 Task: Font style For heading Use AngsanaUPC with violet colour & bold. font size for heading '24 Pt. 'Change the font style of data to Aparajitaand font size to  18 Pt. Change the alignment of both headline & data to  Align top. In the sheet  auditingSalesByEmployee
Action: Mouse moved to (80, 103)
Screenshot: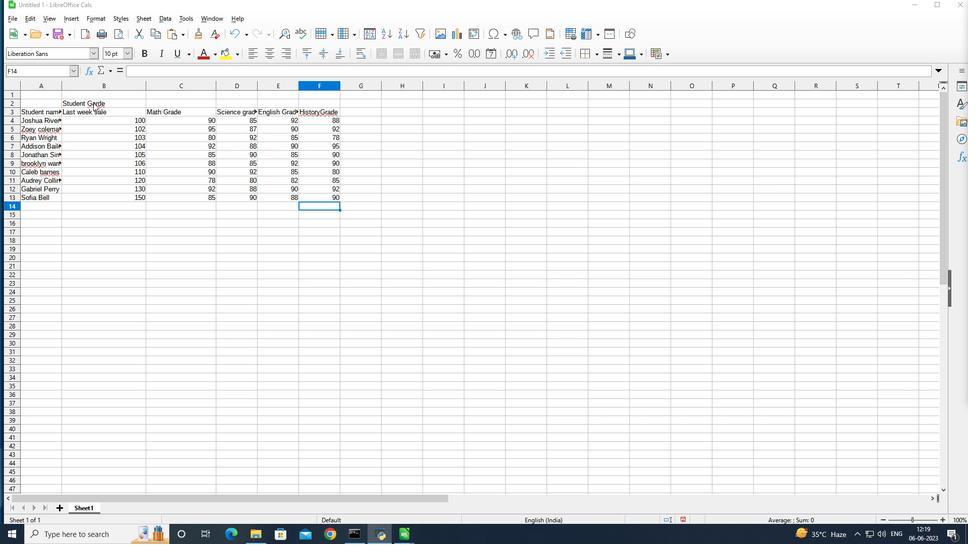 
Action: Mouse pressed left at (80, 103)
Screenshot: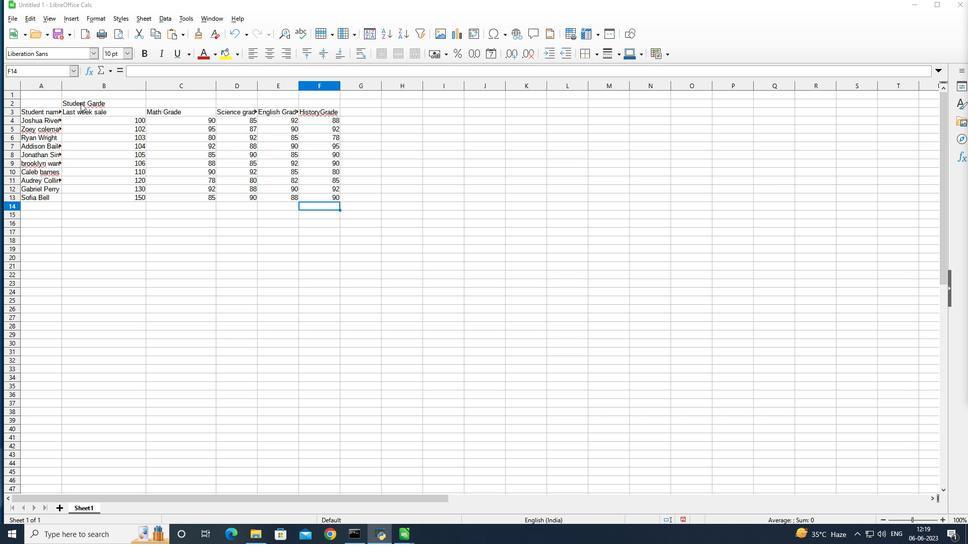 
Action: Mouse moved to (80, 103)
Screenshot: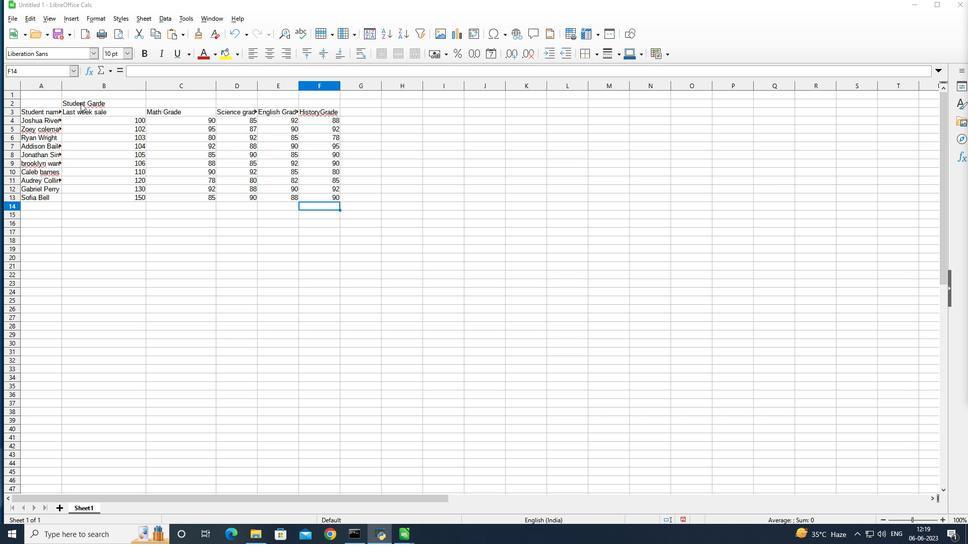 
Action: Mouse pressed left at (80, 103)
Screenshot: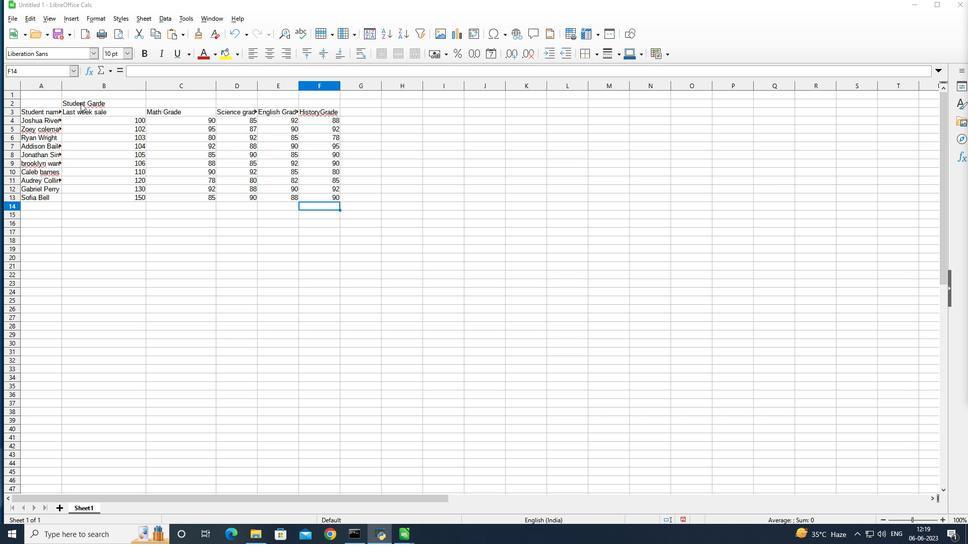 
Action: Mouse pressed left at (80, 103)
Screenshot: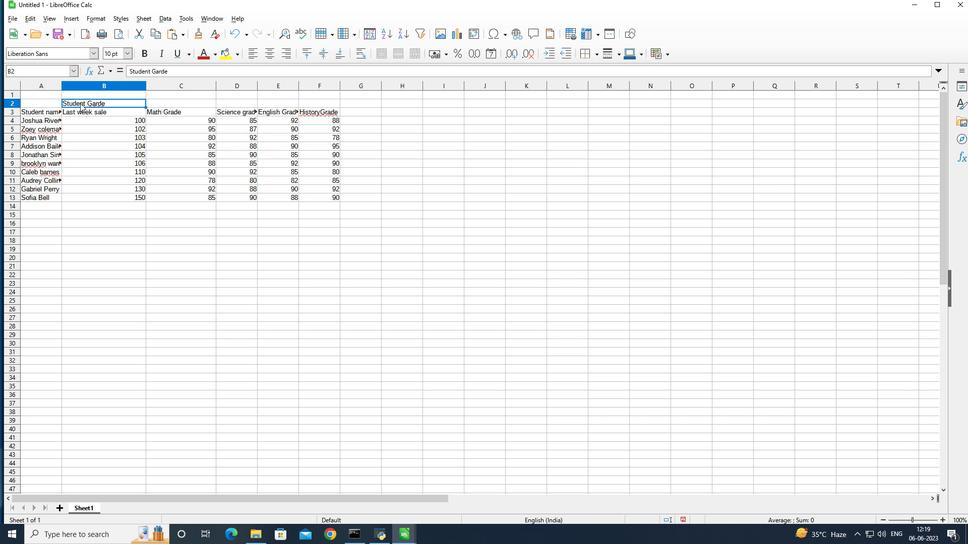
Action: Mouse moved to (55, 49)
Screenshot: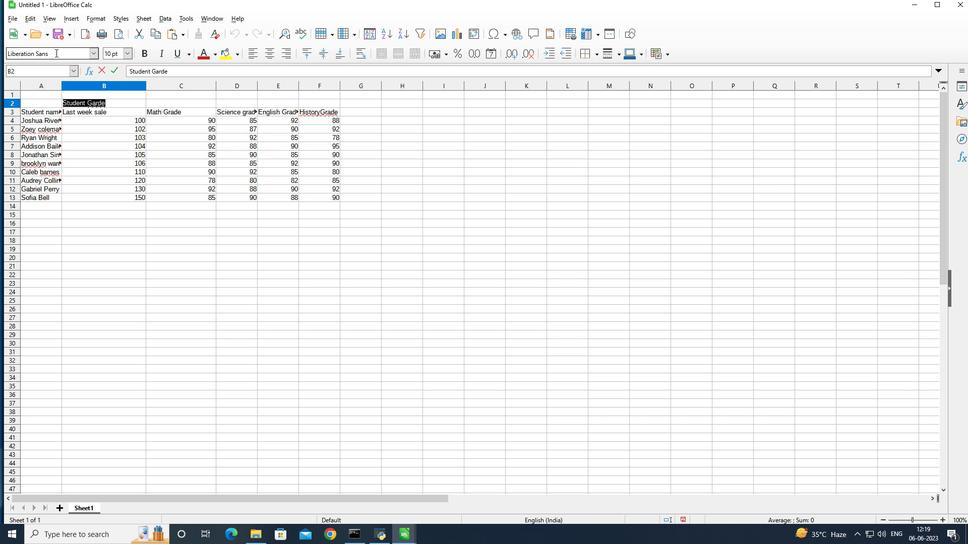 
Action: Mouse pressed left at (55, 49)
Screenshot: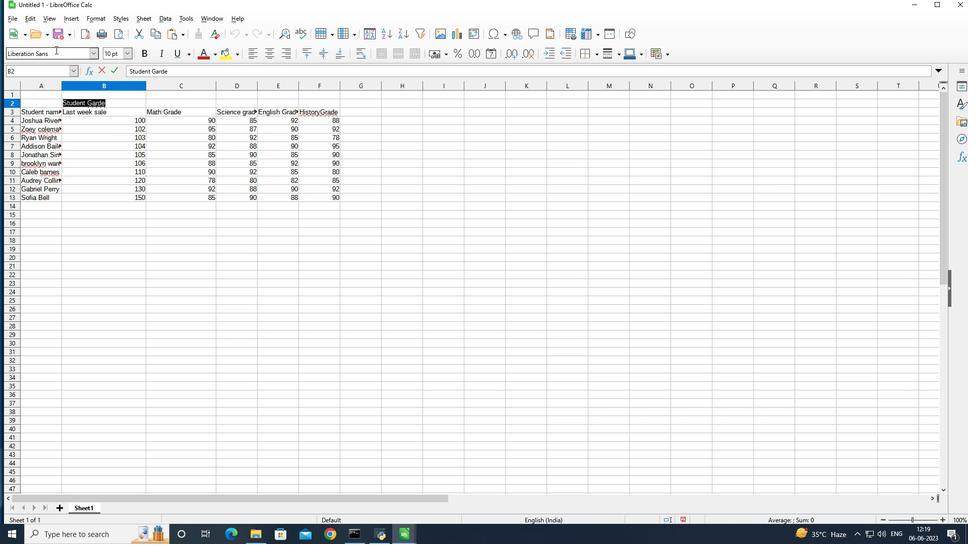 
Action: Mouse moved to (163, 63)
Screenshot: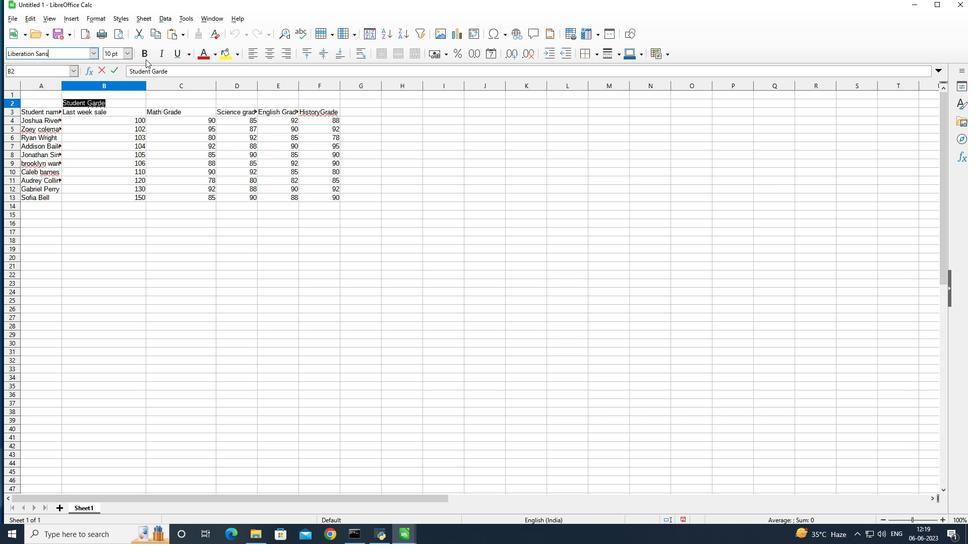 
Action: Key pressed <Key.backspace><Key.backspace><Key.backspace><Key.backspace><Key.backspace><Key.backspace><Key.backspace><Key.backspace><Key.backspace><Key.backspace><Key.backspace><Key.backspace><Key.backspace><Key.backspace><Key.backspace><Key.backspace><Key.backspace><Key.backspace><Key.backspace><Key.backspace><Key.backspace><Key.backspace><Key.shift>Angsana<Key.shift><Key.shift><Key.shift><Key.shift><Key.shift>UPC<Key.enter>
Screenshot: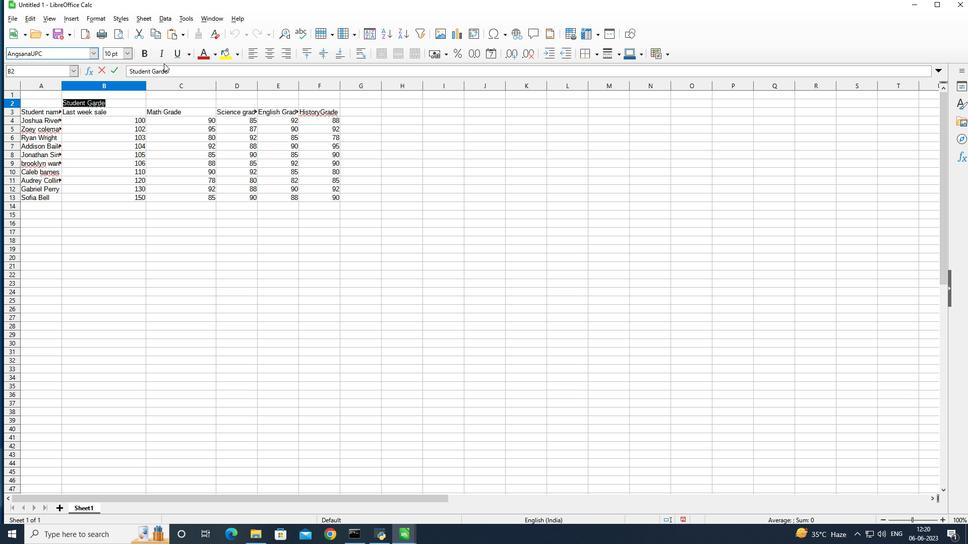 
Action: Mouse moved to (212, 52)
Screenshot: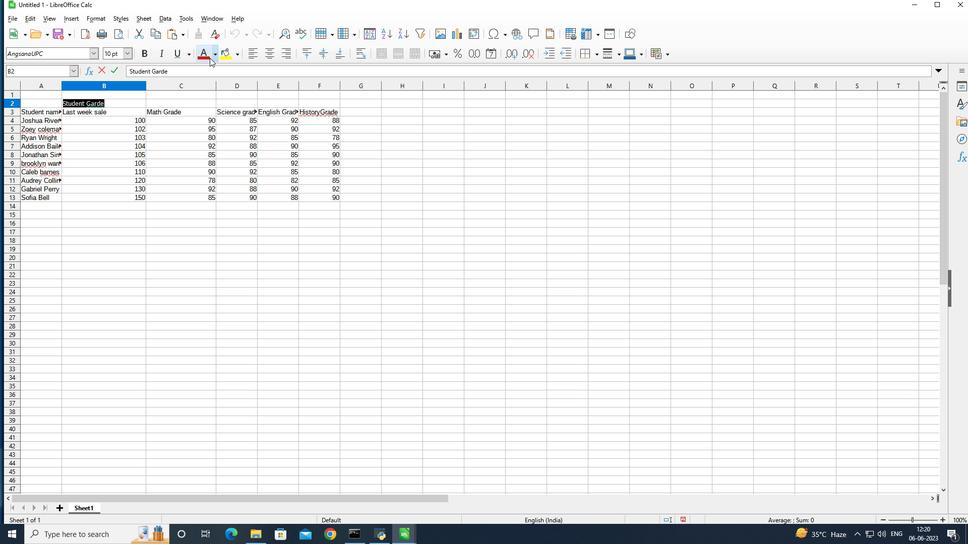 
Action: Mouse pressed left at (212, 52)
Screenshot: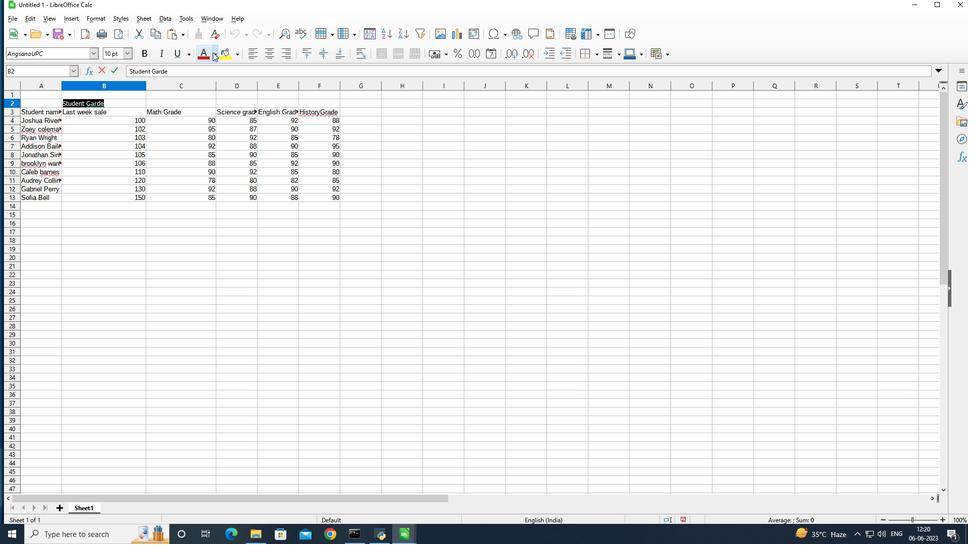 
Action: Mouse moved to (254, 157)
Screenshot: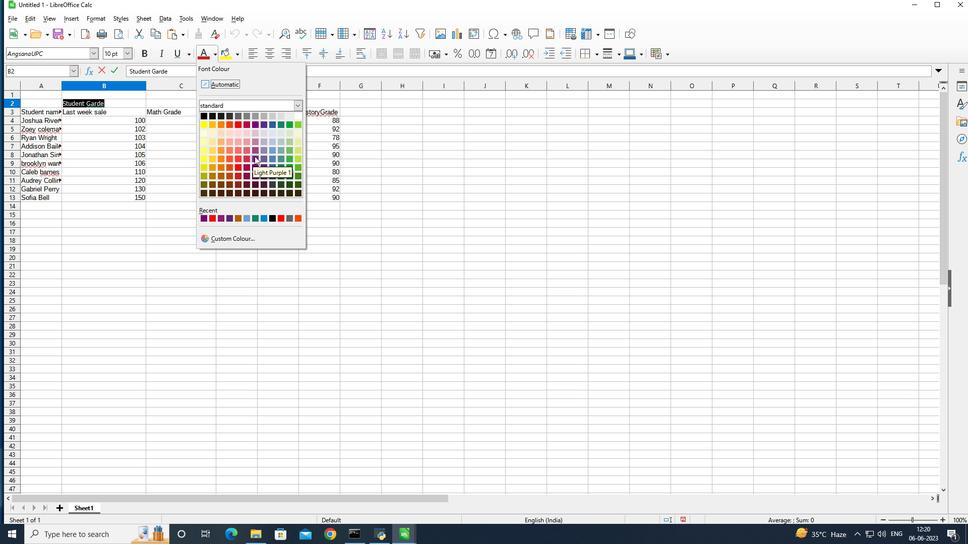 
Action: Mouse pressed left at (254, 157)
Screenshot: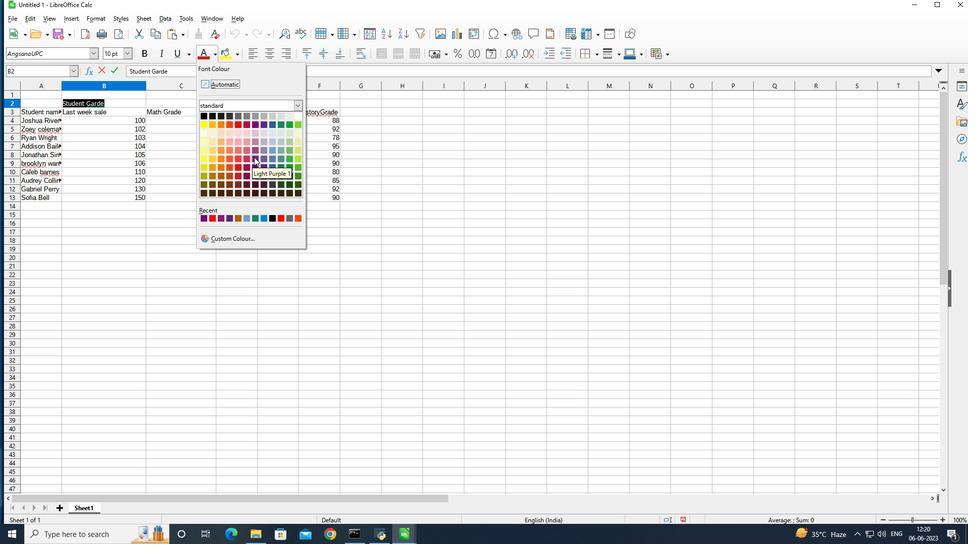 
Action: Mouse moved to (145, 52)
Screenshot: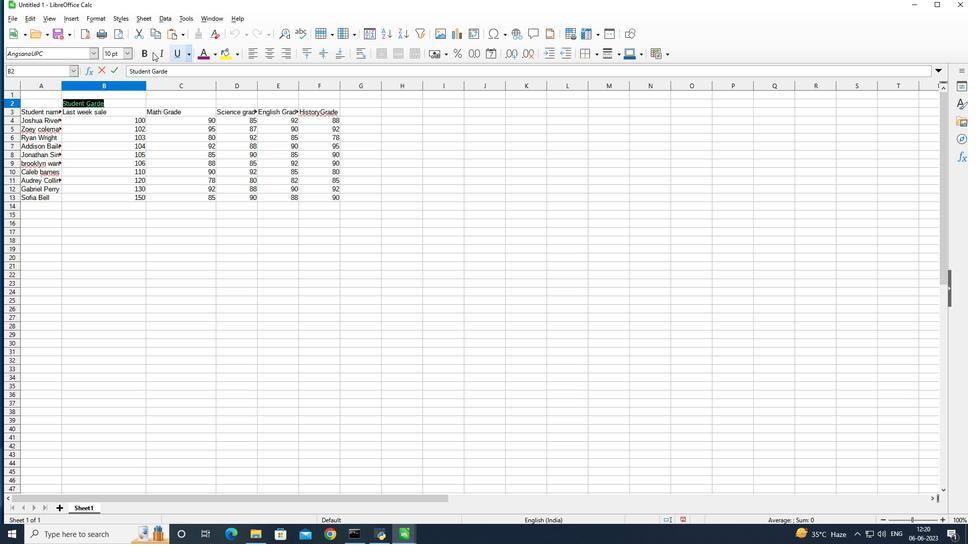 
Action: Mouse pressed left at (145, 52)
Screenshot: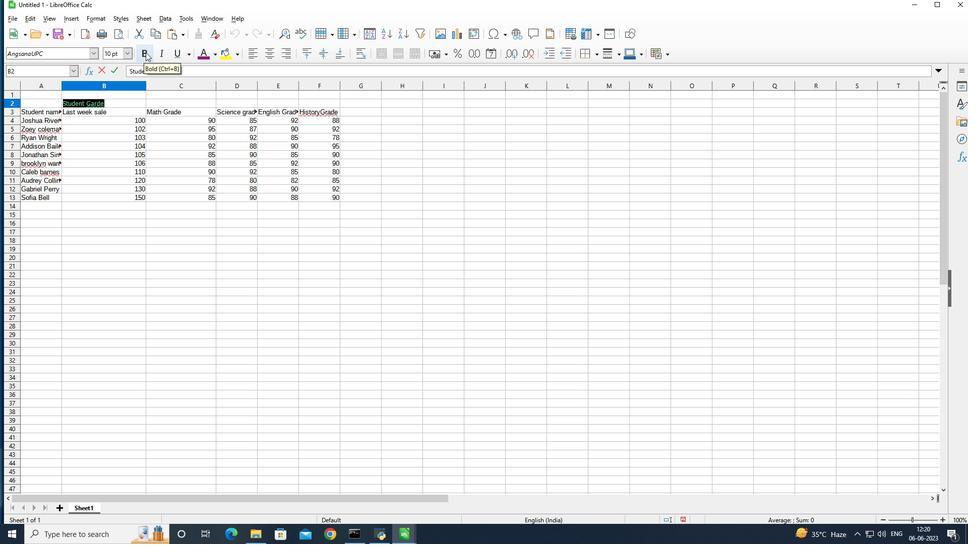 
Action: Mouse moved to (131, 54)
Screenshot: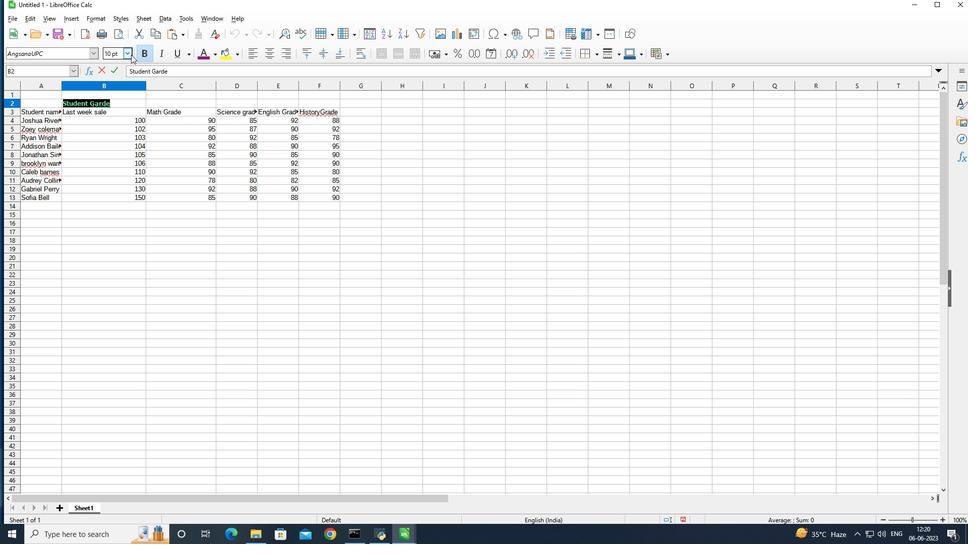 
Action: Mouse pressed left at (131, 54)
Screenshot: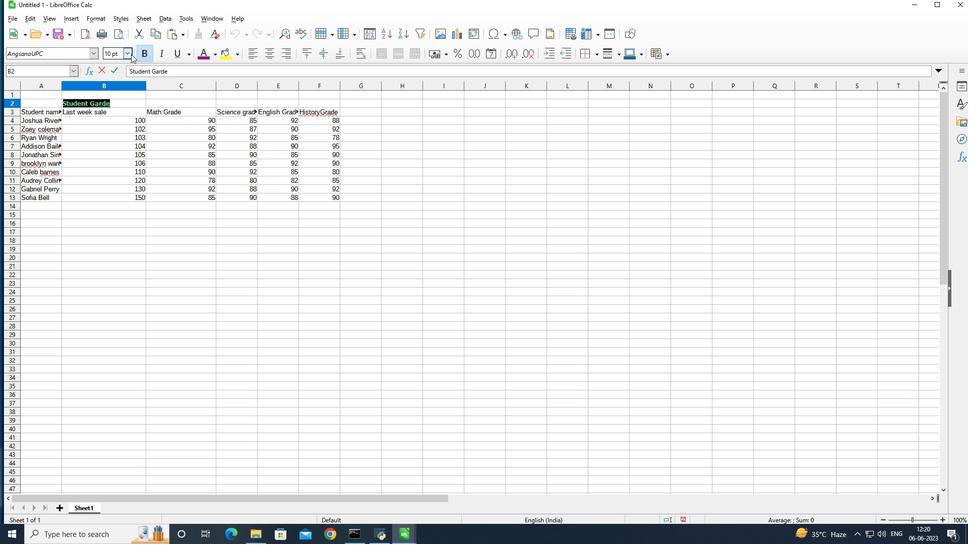 
Action: Mouse moved to (114, 201)
Screenshot: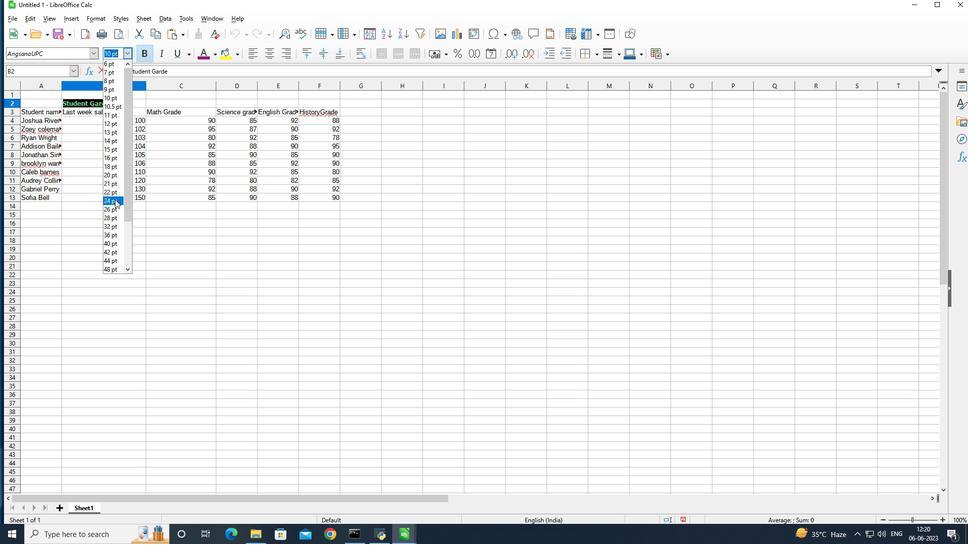 
Action: Mouse pressed left at (114, 201)
Screenshot: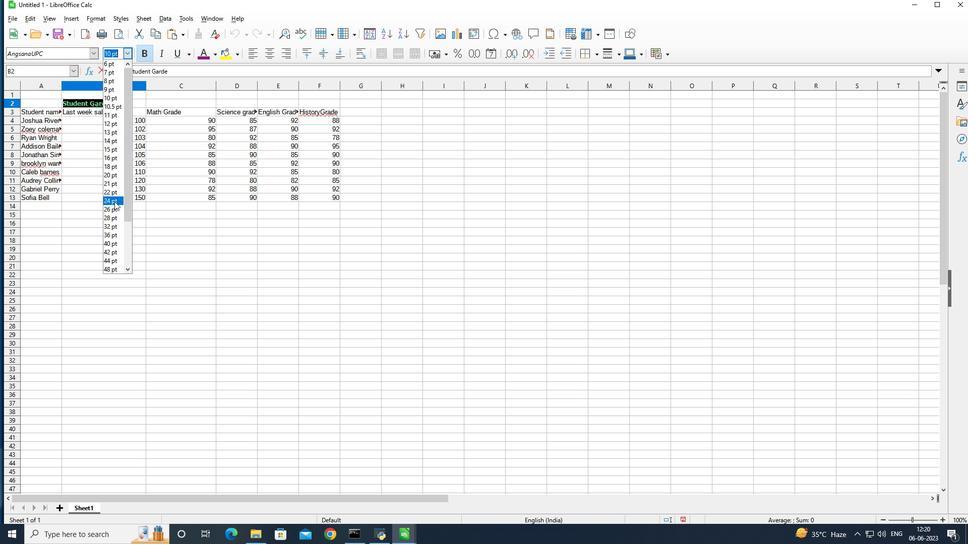 
Action: Mouse moved to (130, 156)
Screenshot: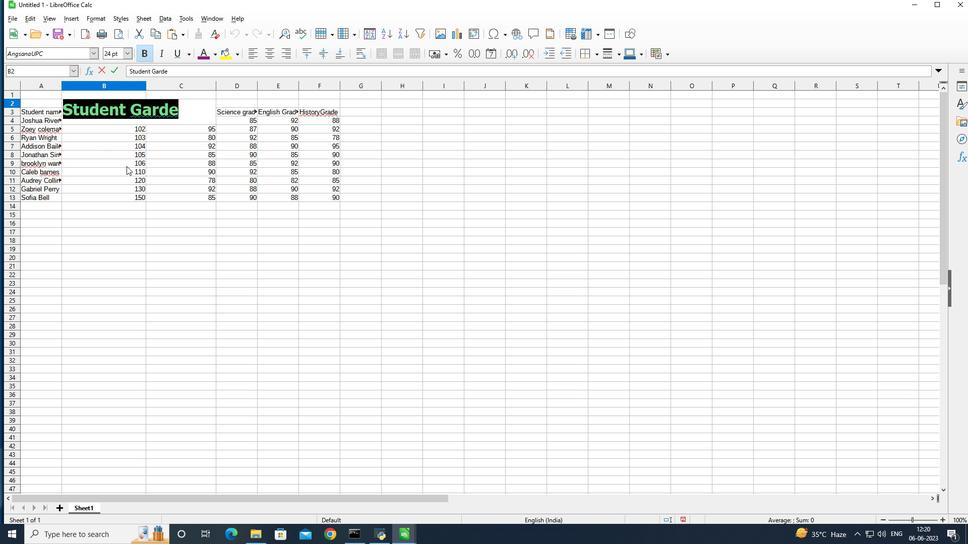 
Action: Mouse pressed left at (130, 156)
Screenshot: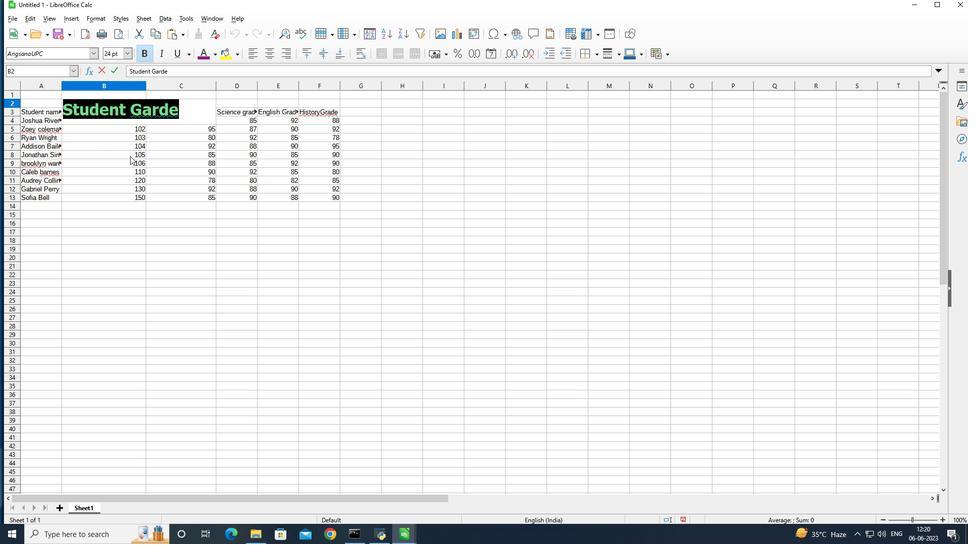 
Action: Mouse moved to (36, 122)
Screenshot: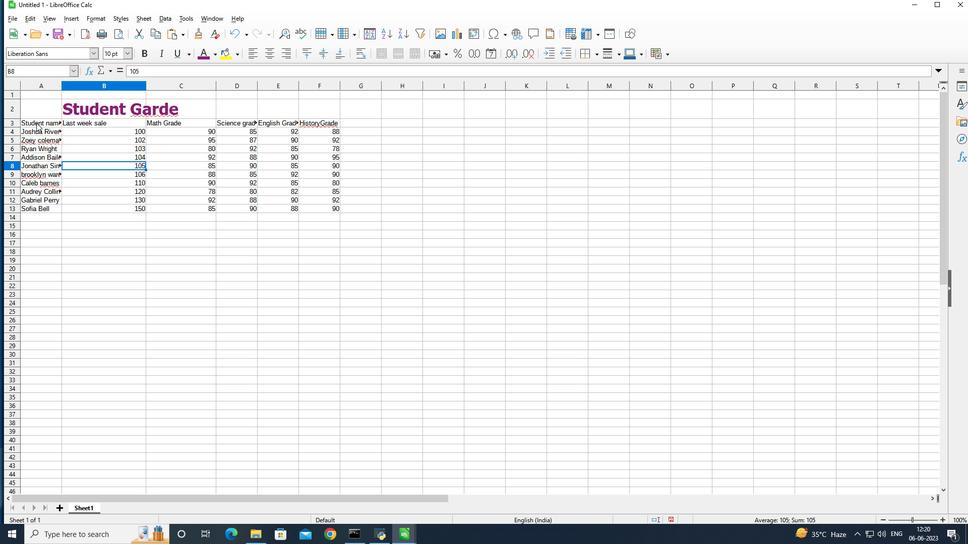 
Action: Mouse pressed left at (36, 122)
Screenshot: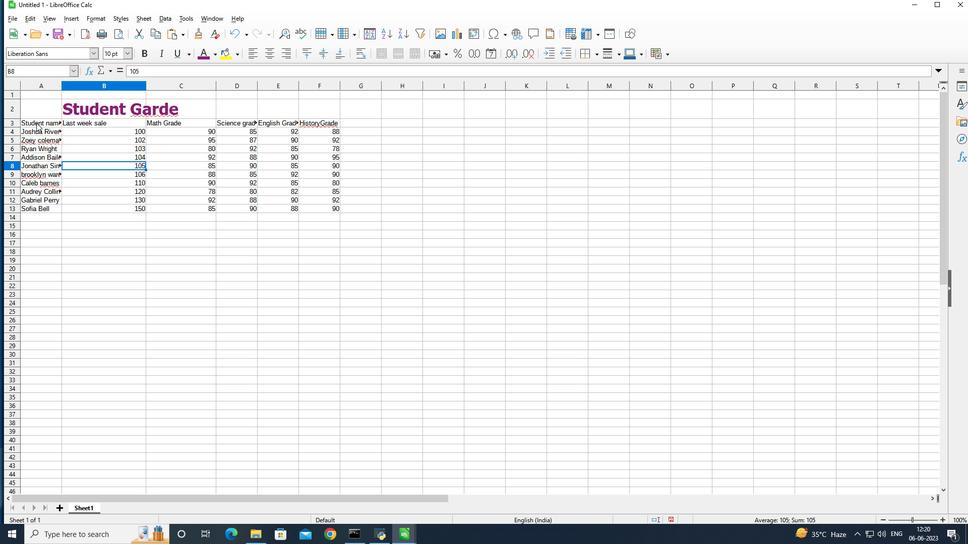 
Action: Mouse moved to (76, 54)
Screenshot: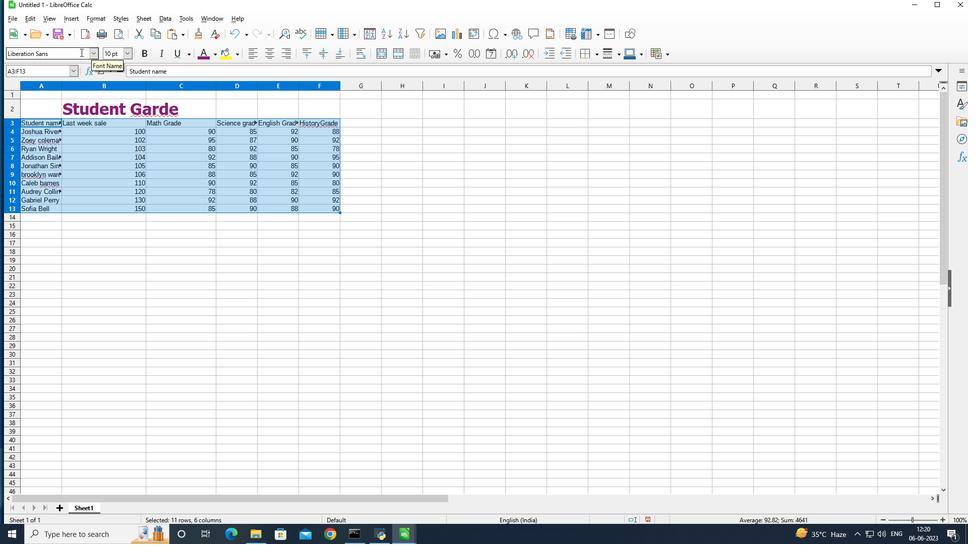 
Action: Mouse pressed left at (76, 54)
Screenshot: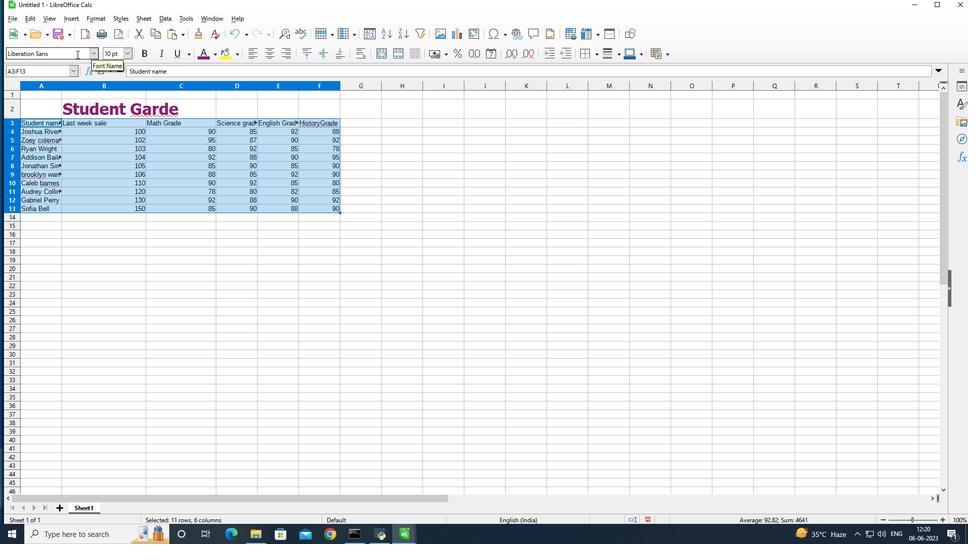 
Action: Mouse moved to (175, 42)
Screenshot: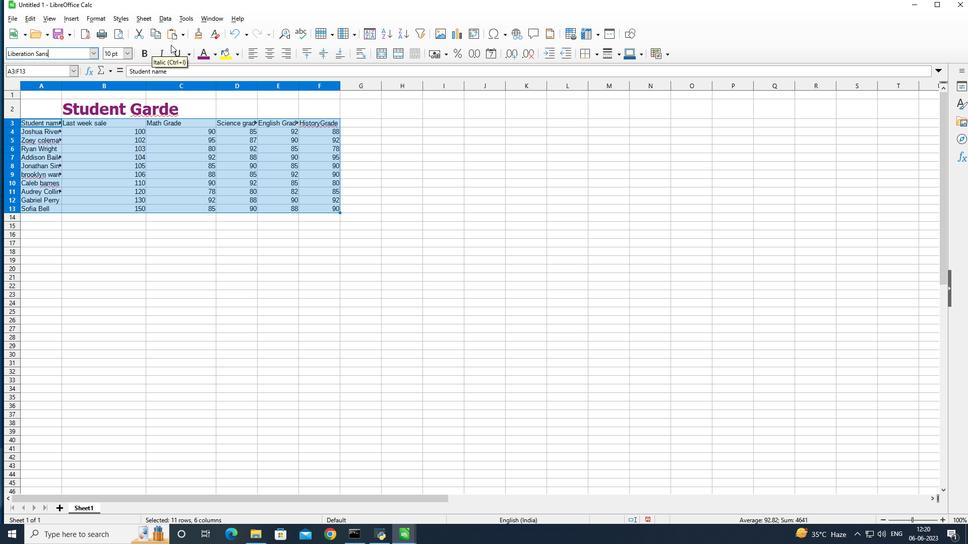 
Action: Key pressed <Key.backspace><Key.backspace><Key.backspace><Key.backspace><Key.backspace><Key.backspace><Key.backspace><Key.backspace><Key.backspace><Key.backspace><Key.backspace><Key.backspace><Key.backspace><Key.backspace><Key.backspace><Key.backspace><Key.backspace><Key.backspace><Key.backspace><Key.backspace><Key.backspace><Key.backspace><Key.backspace><Key.backspace><Key.backspace><Key.backspace><Key.backspace><Key.backspace><Key.backspace><Key.backspace><Key.backspace><Key.backspace><Key.backspace><Key.backspace><Key.backspace><Key.backspace><Key.backspace><Key.backspace><Key.shift>Aparajita<Key.enter>
Screenshot: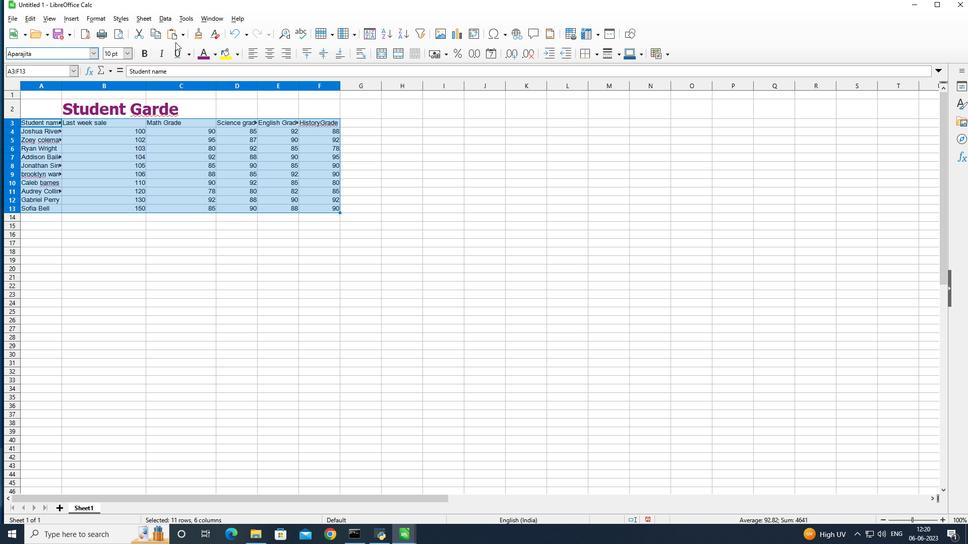 
Action: Mouse moved to (126, 55)
Screenshot: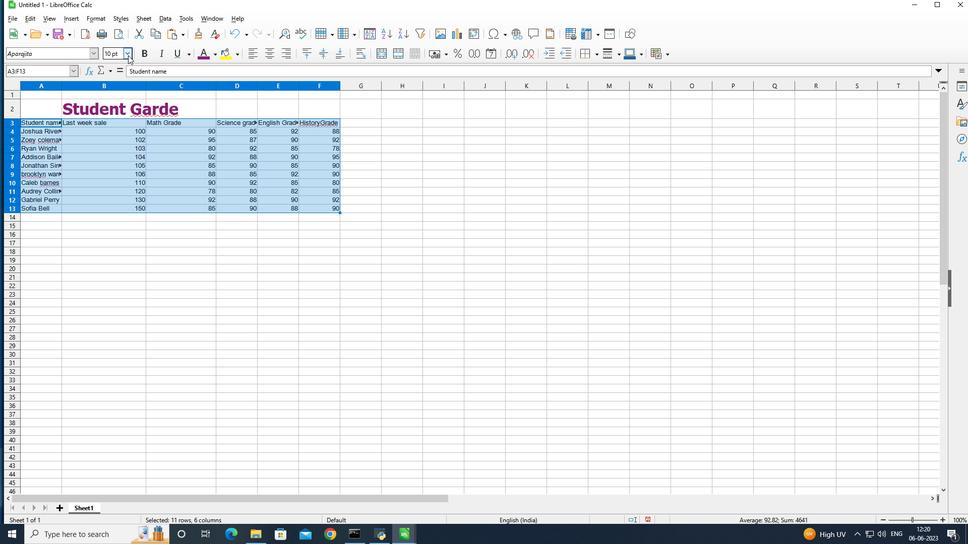 
Action: Mouse pressed left at (126, 55)
Screenshot: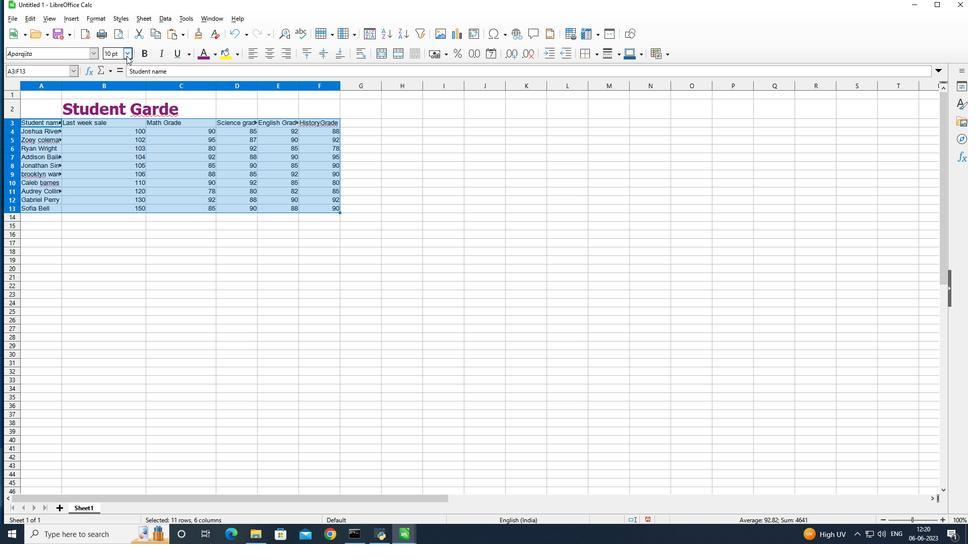 
Action: Mouse moved to (115, 168)
Screenshot: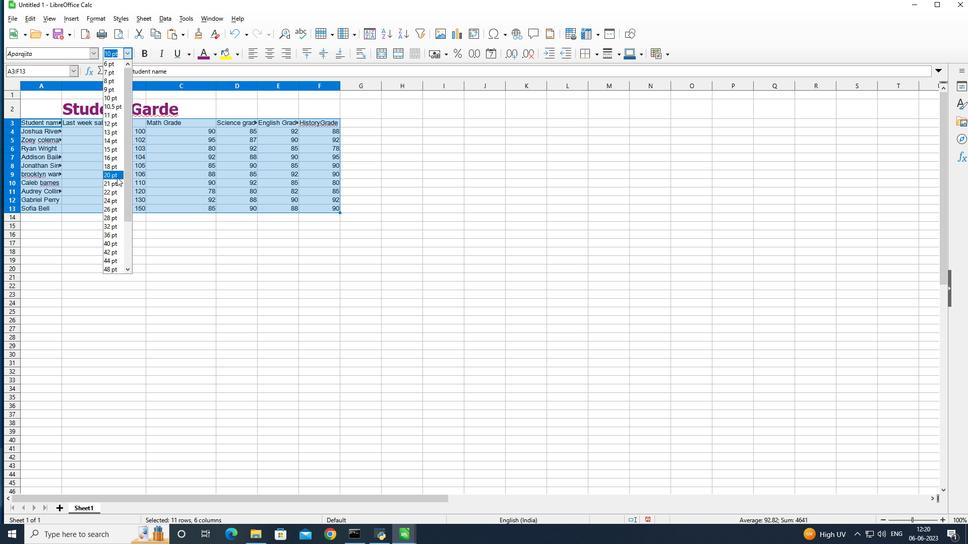 
Action: Mouse pressed left at (115, 168)
Screenshot: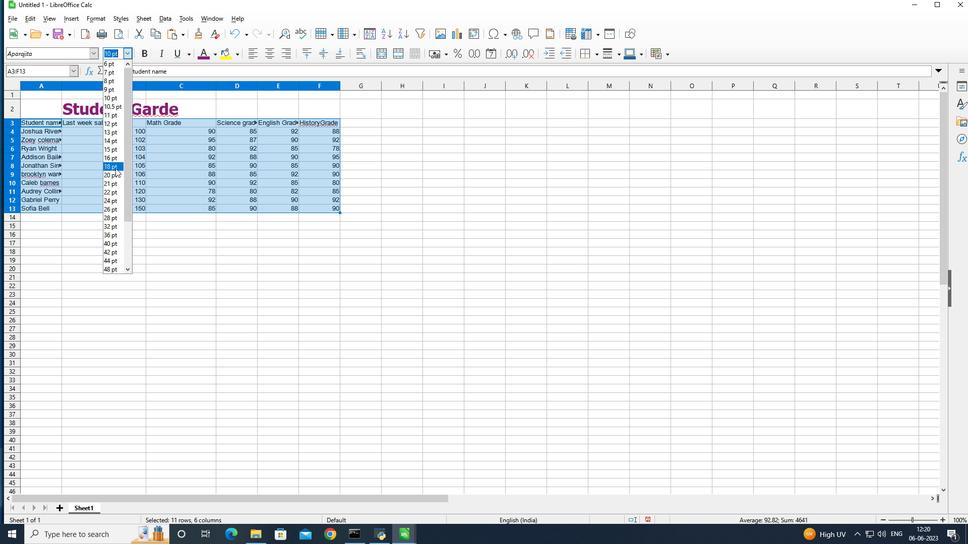 
Action: Mouse moved to (301, 52)
Screenshot: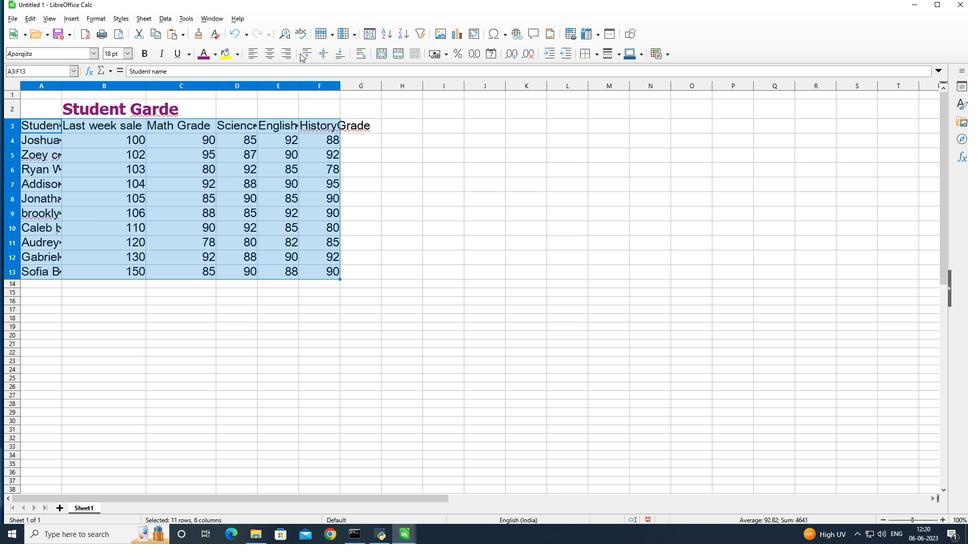 
Action: Mouse pressed left at (301, 52)
Screenshot: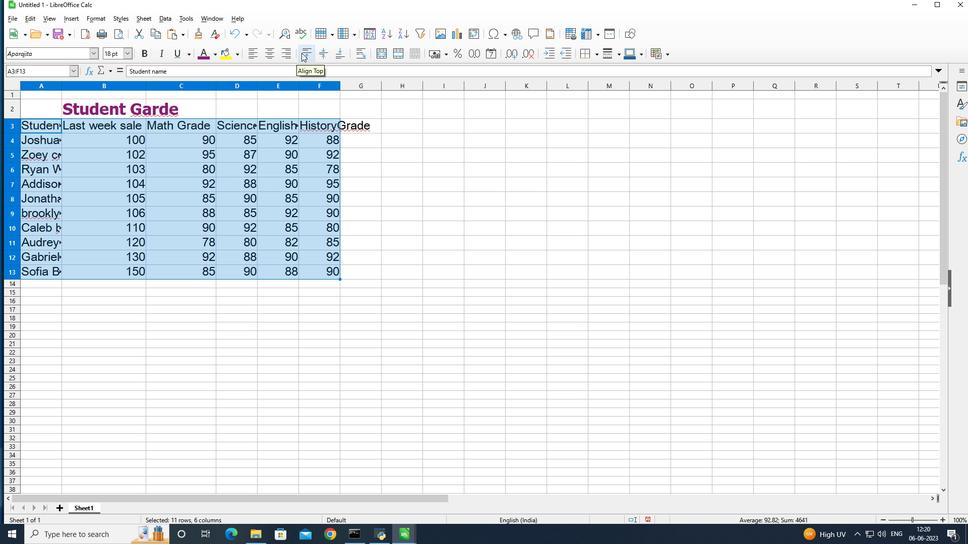 
Action: Mouse moved to (88, 112)
Screenshot: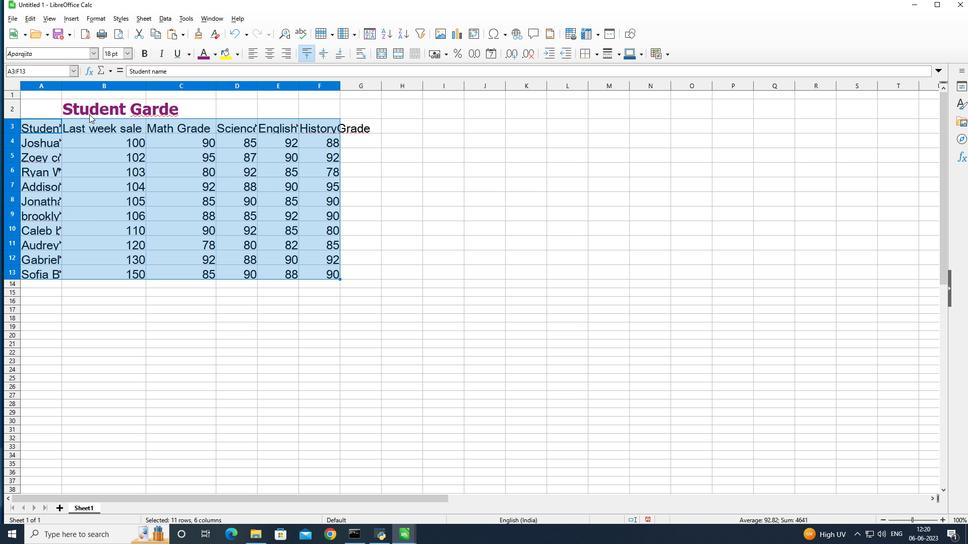 
Action: Mouse pressed left at (88, 112)
Screenshot: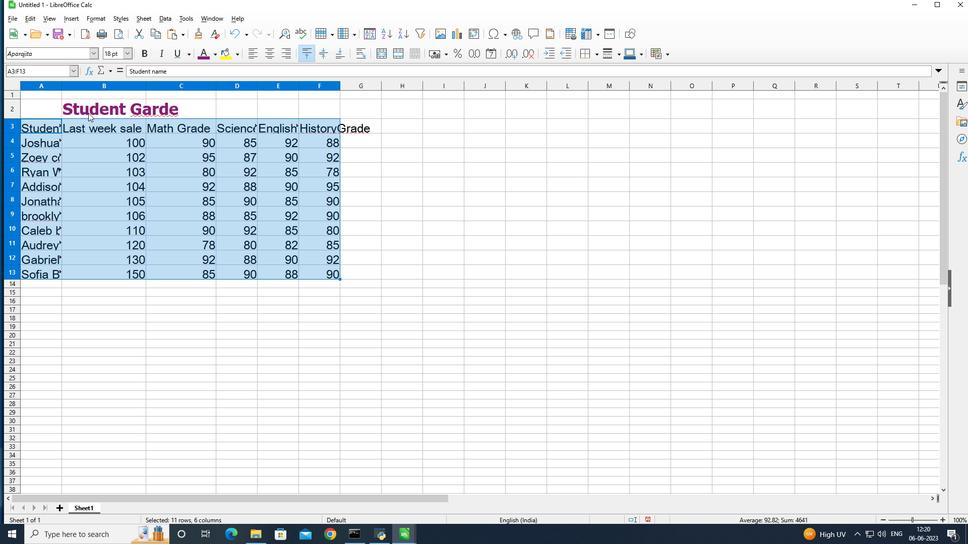 
Action: Mouse pressed left at (88, 112)
Screenshot: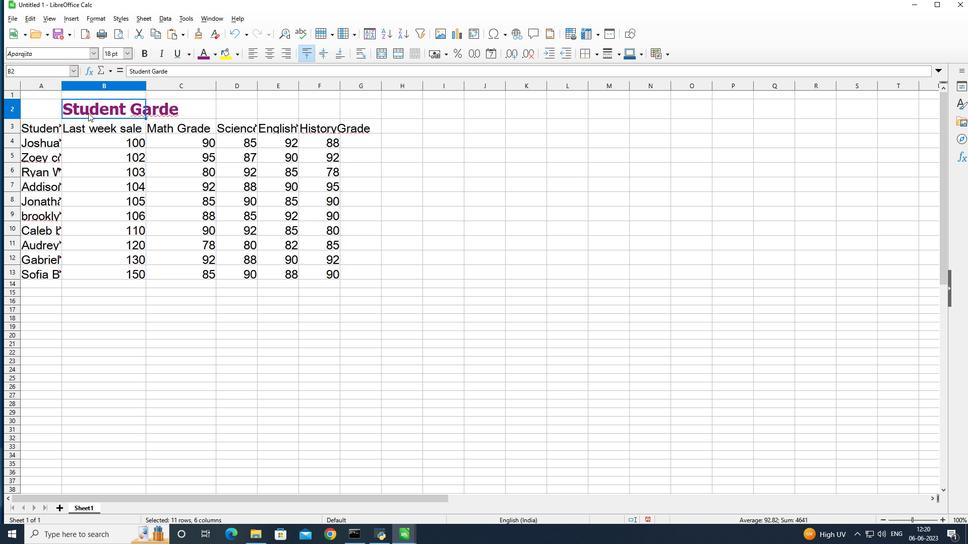 
Action: Mouse pressed left at (88, 112)
Screenshot: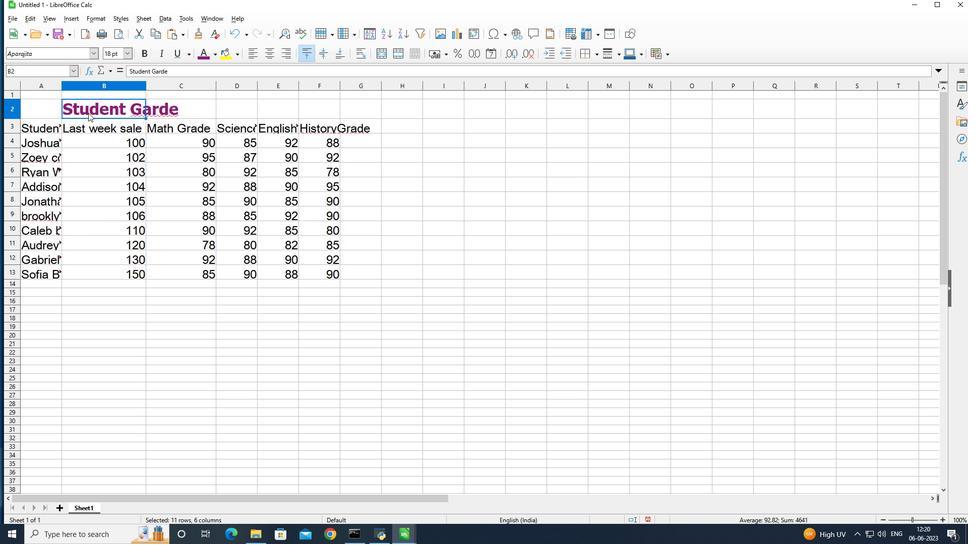 
Action: Mouse moved to (303, 51)
Screenshot: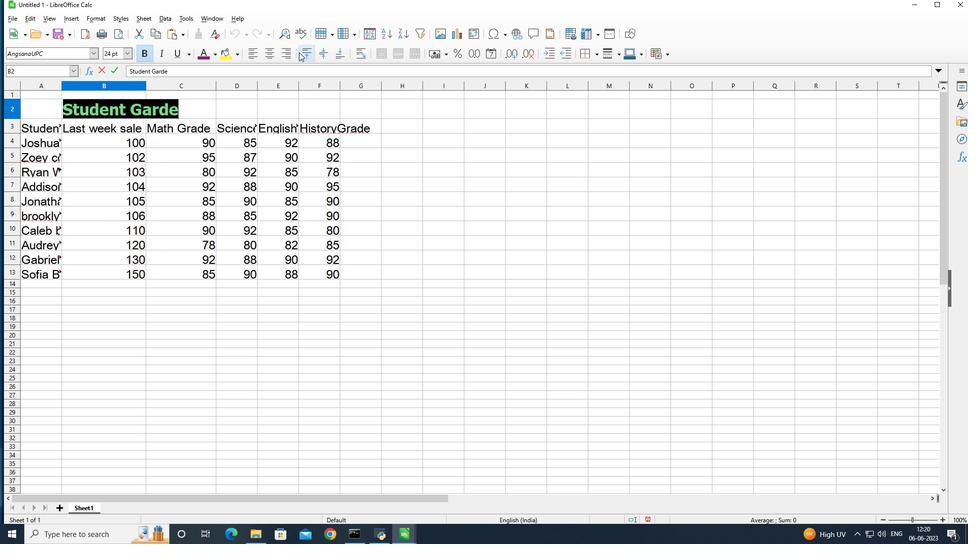
Action: Mouse pressed left at (303, 51)
Screenshot: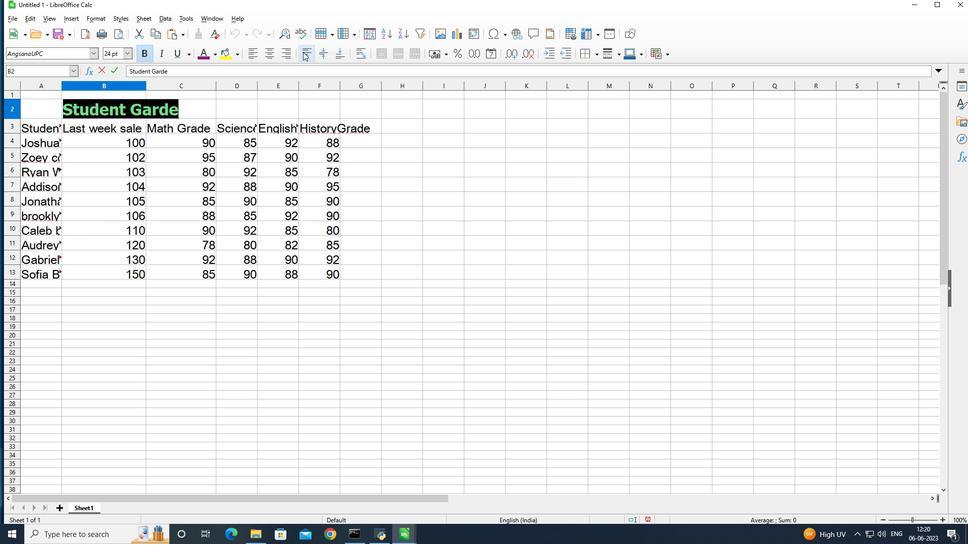 
Action: Mouse moved to (193, 188)
Screenshot: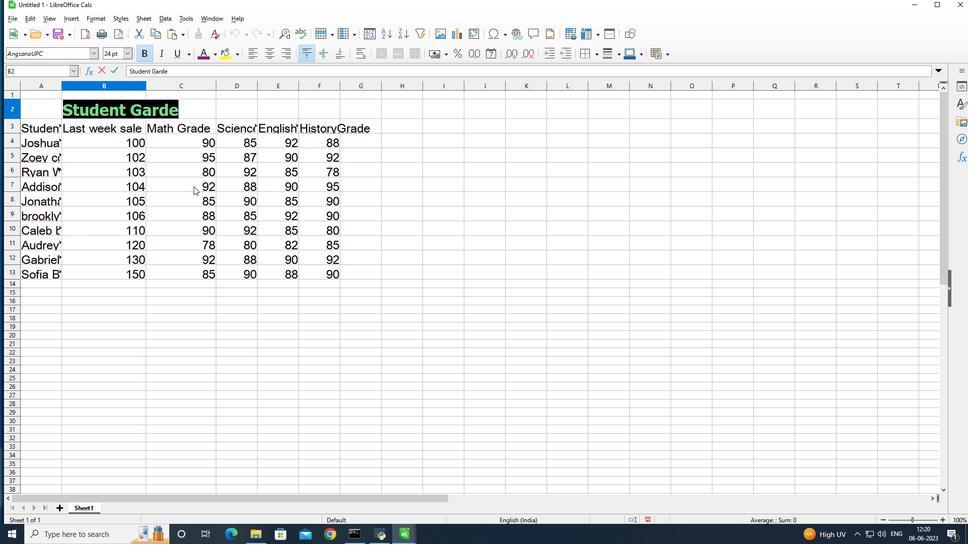 
